 Task: In job post updates turn off email notifications.
Action: Mouse moved to (647, 64)
Screenshot: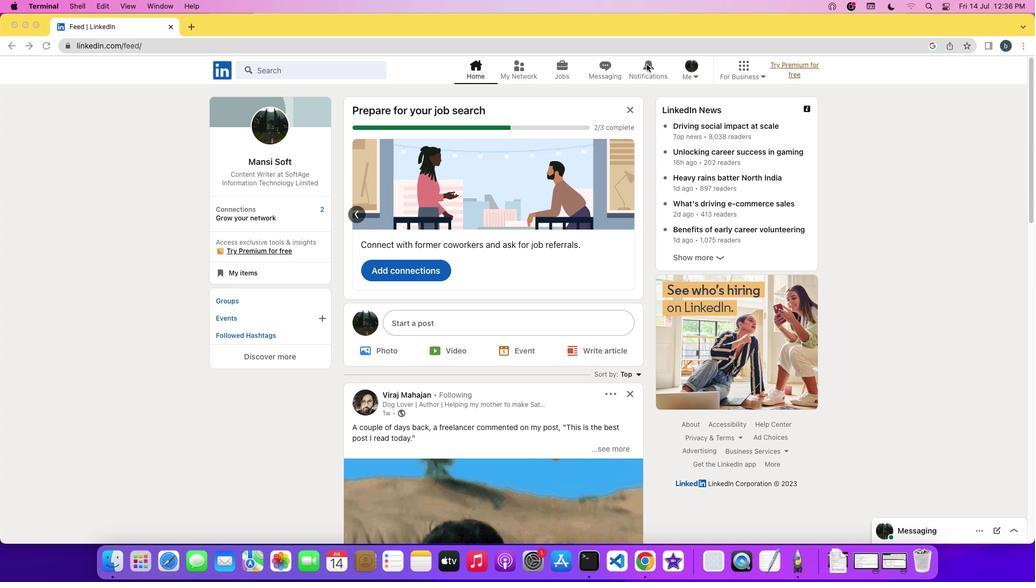 
Action: Mouse pressed left at (647, 64)
Screenshot: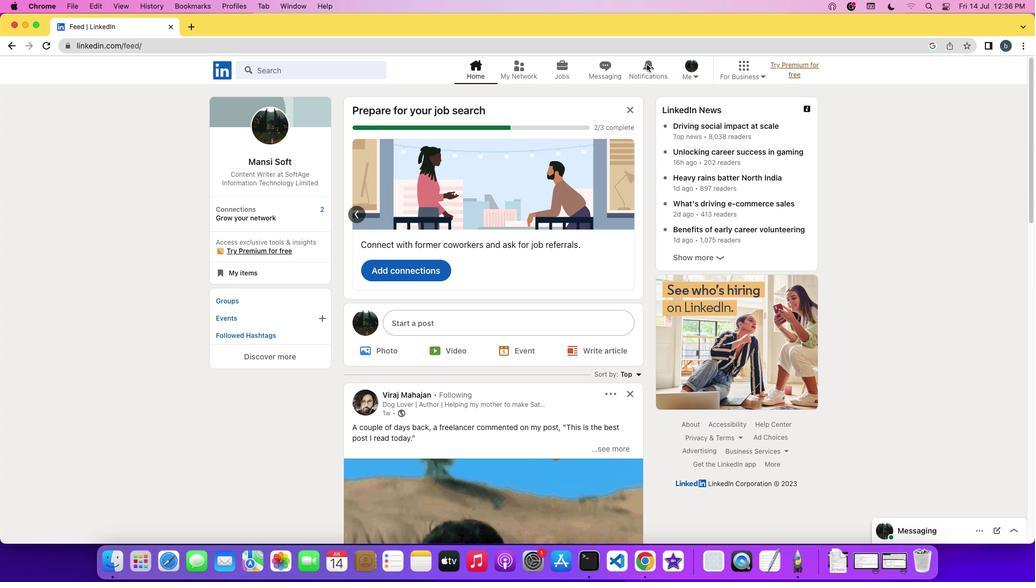 
Action: Mouse pressed left at (647, 64)
Screenshot: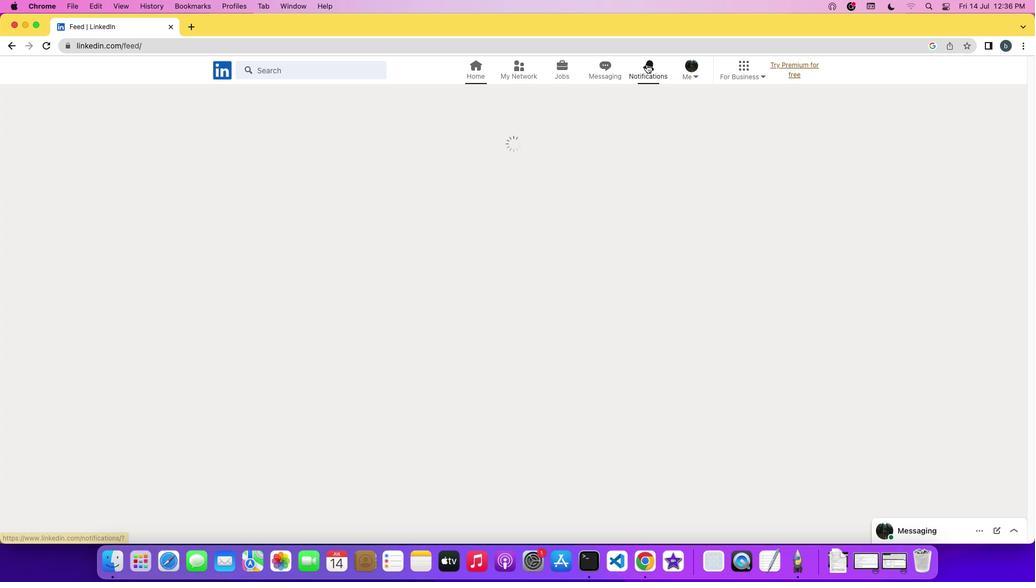 
Action: Mouse moved to (250, 143)
Screenshot: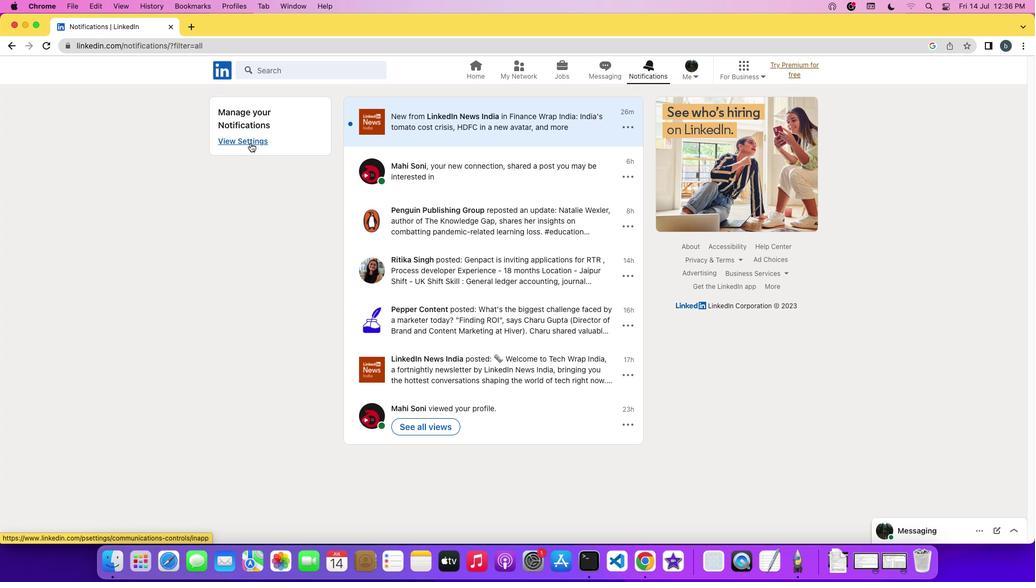 
Action: Mouse pressed left at (250, 143)
Screenshot: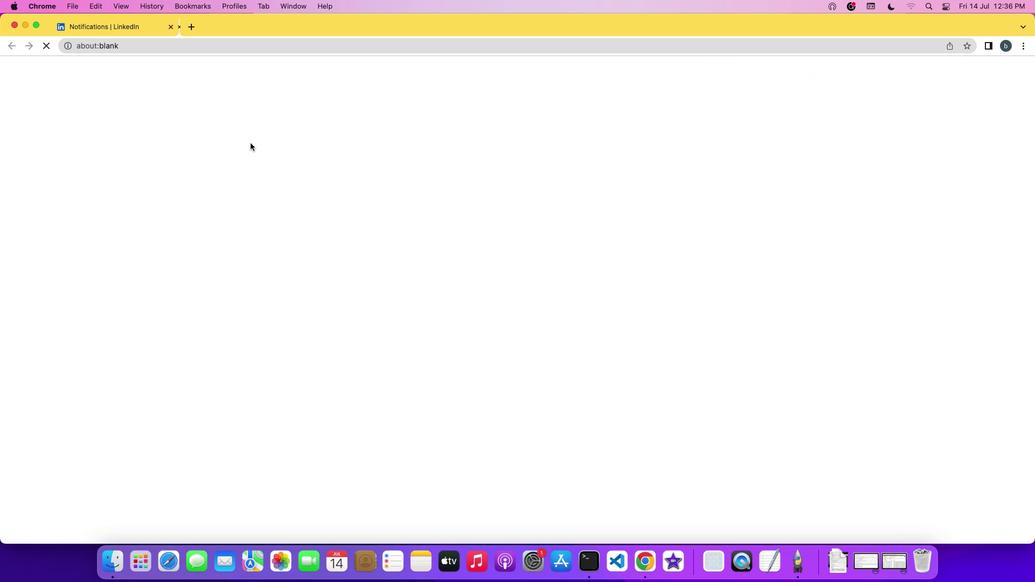 
Action: Mouse moved to (466, 163)
Screenshot: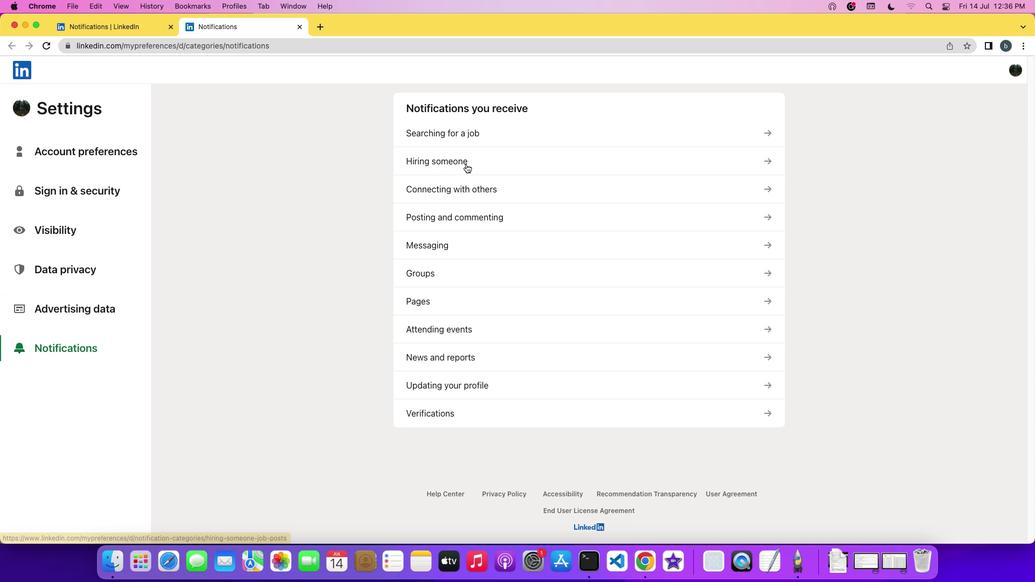 
Action: Mouse pressed left at (466, 163)
Screenshot: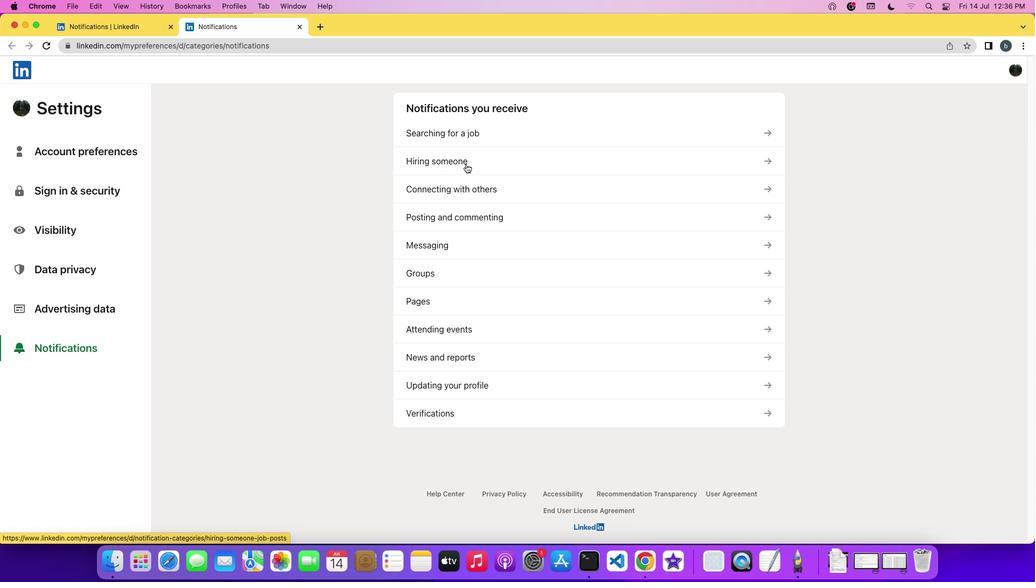 
Action: Mouse moved to (458, 207)
Screenshot: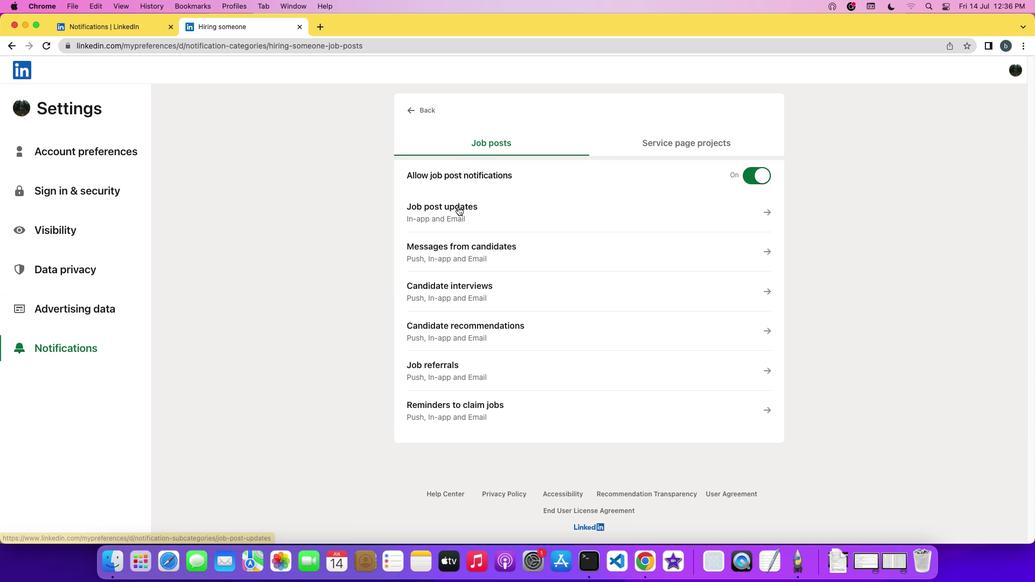 
Action: Mouse pressed left at (458, 207)
Screenshot: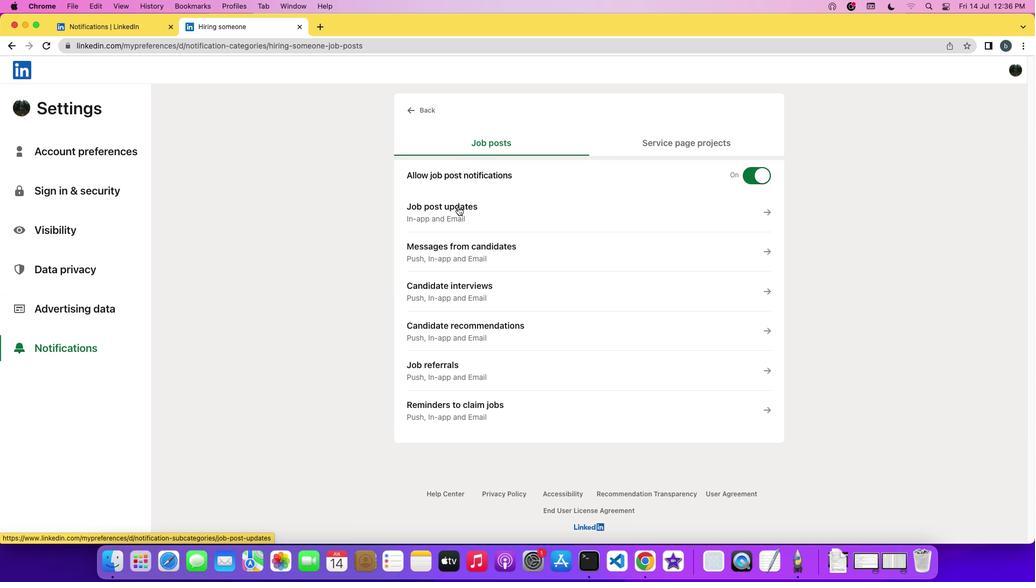 
Action: Mouse moved to (761, 294)
Screenshot: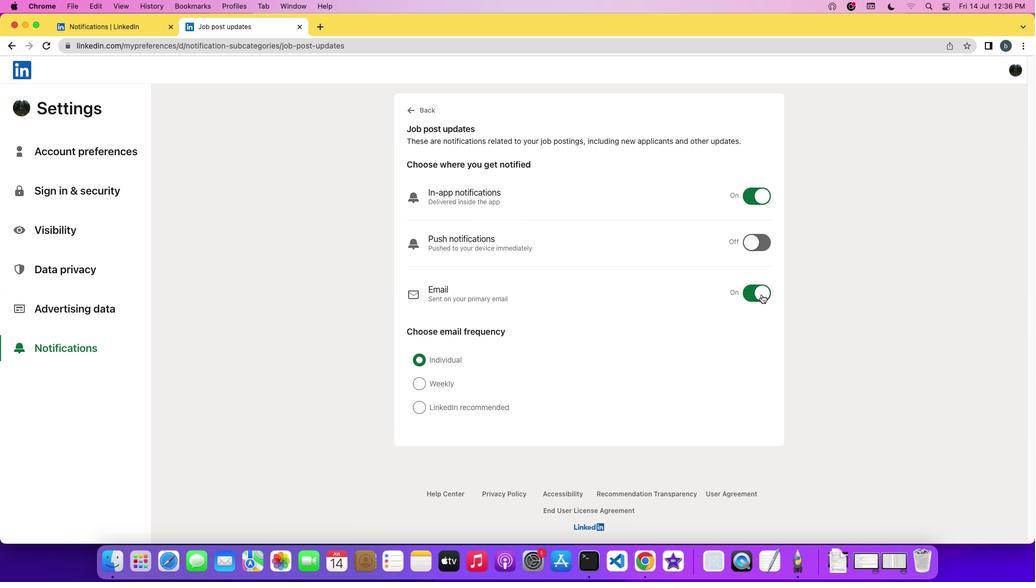 
Action: Mouse pressed left at (761, 294)
Screenshot: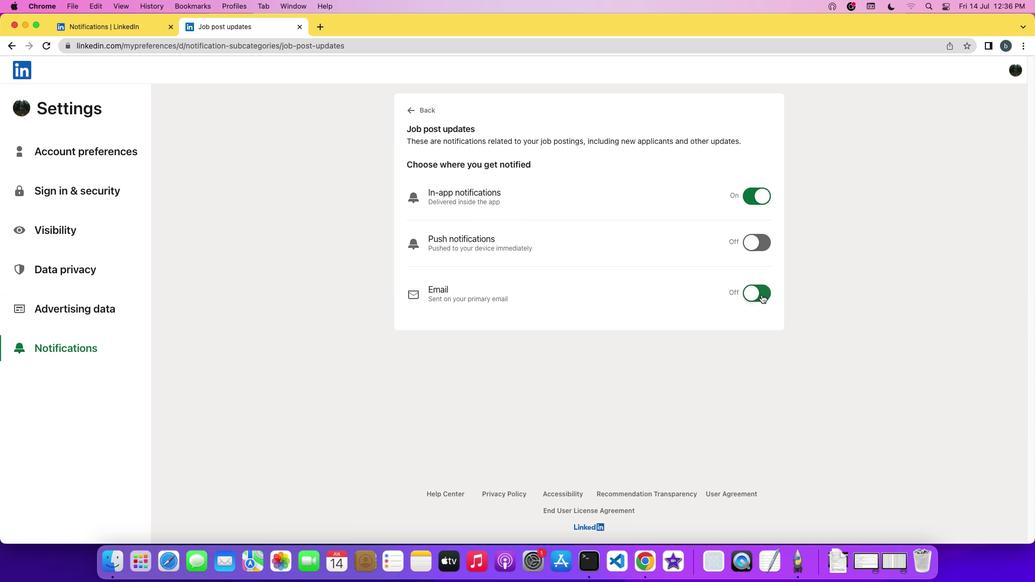 
Action: Mouse moved to (774, 307)
Screenshot: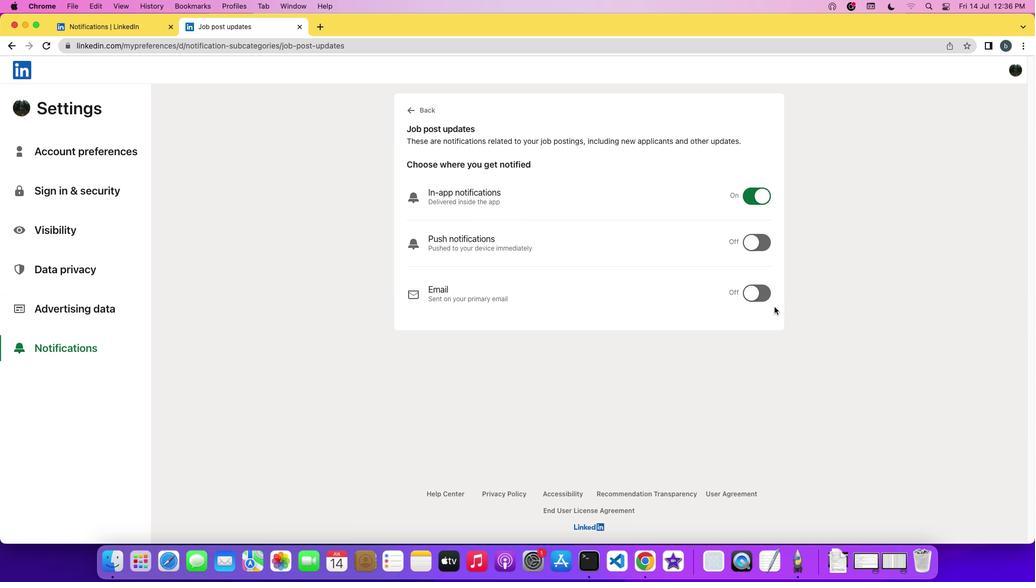 
